 Task: In the Contact  AveryRobinson@colgate.com; add deal stage: 'Qualified to buy'; Add amount '100000'; Select Deal Type: New Business; Select priority: 'Medium'; Associate deal with contact: choose any two contacts and company: Select any company.. Logged in from softage.1@softage.net
Action: Mouse moved to (90, 57)
Screenshot: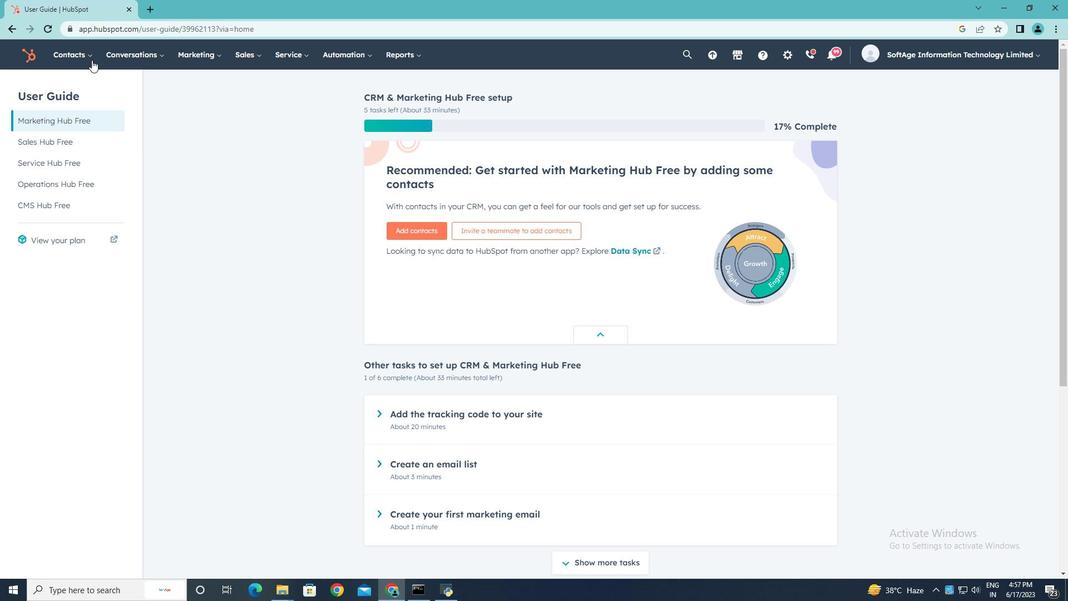 
Action: Mouse pressed left at (90, 57)
Screenshot: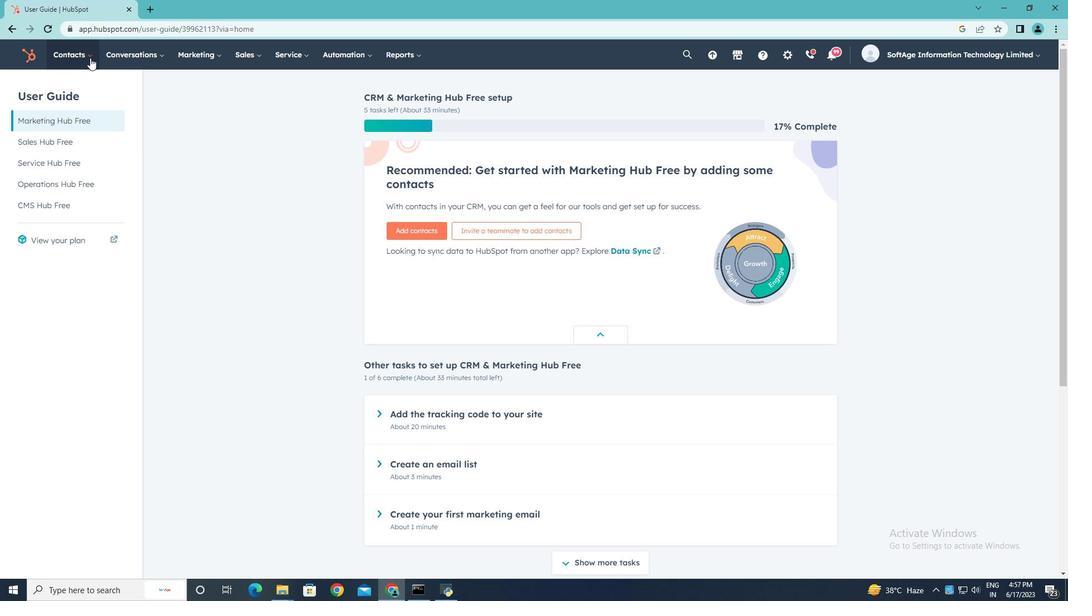
Action: Mouse moved to (84, 93)
Screenshot: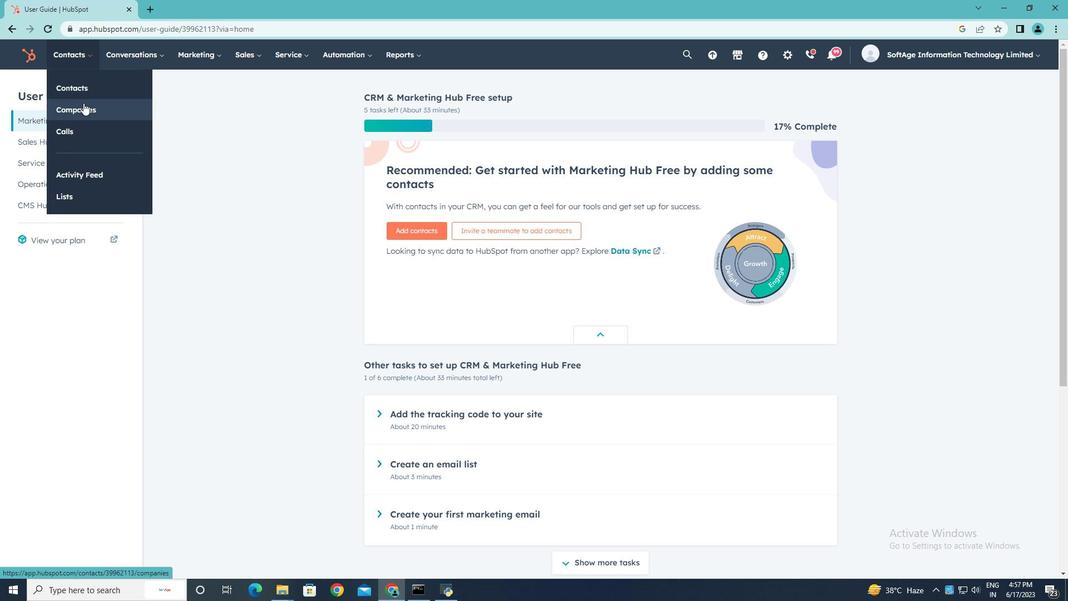 
Action: Mouse pressed left at (84, 93)
Screenshot: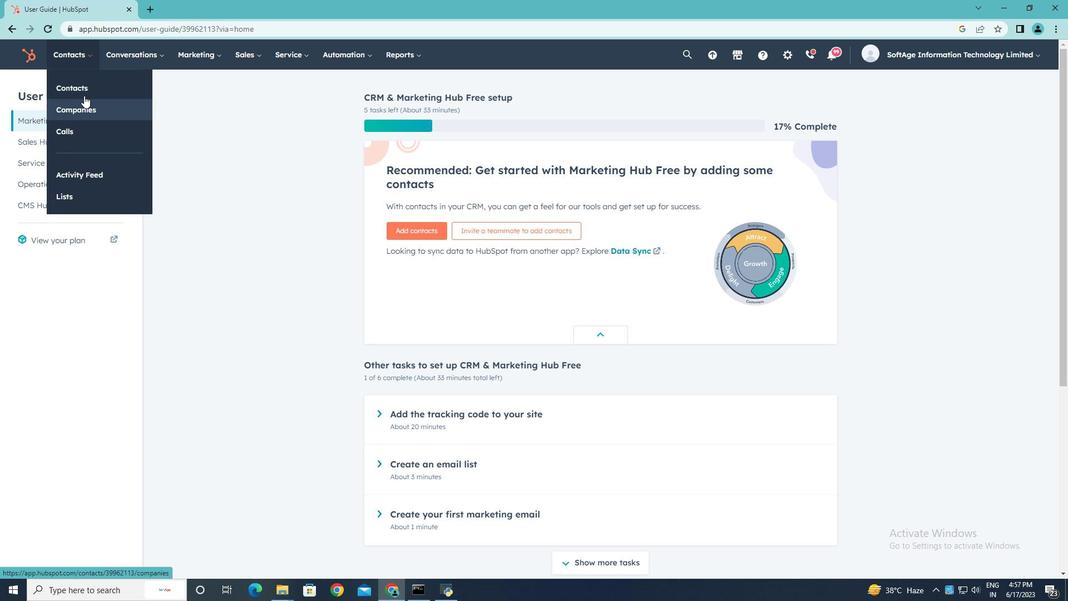 
Action: Mouse moved to (86, 179)
Screenshot: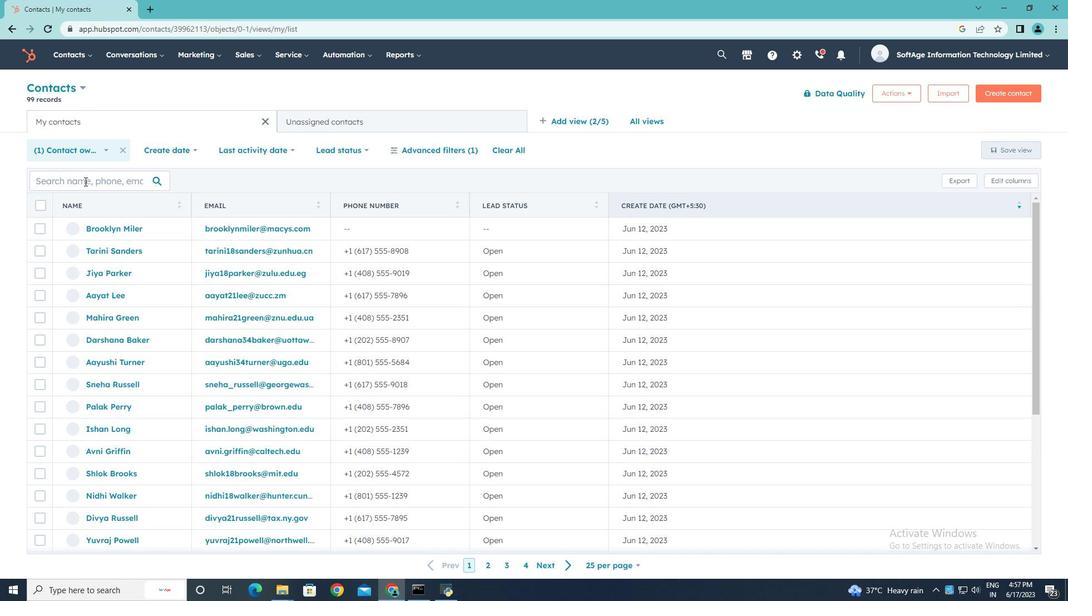 
Action: Mouse pressed left at (86, 179)
Screenshot: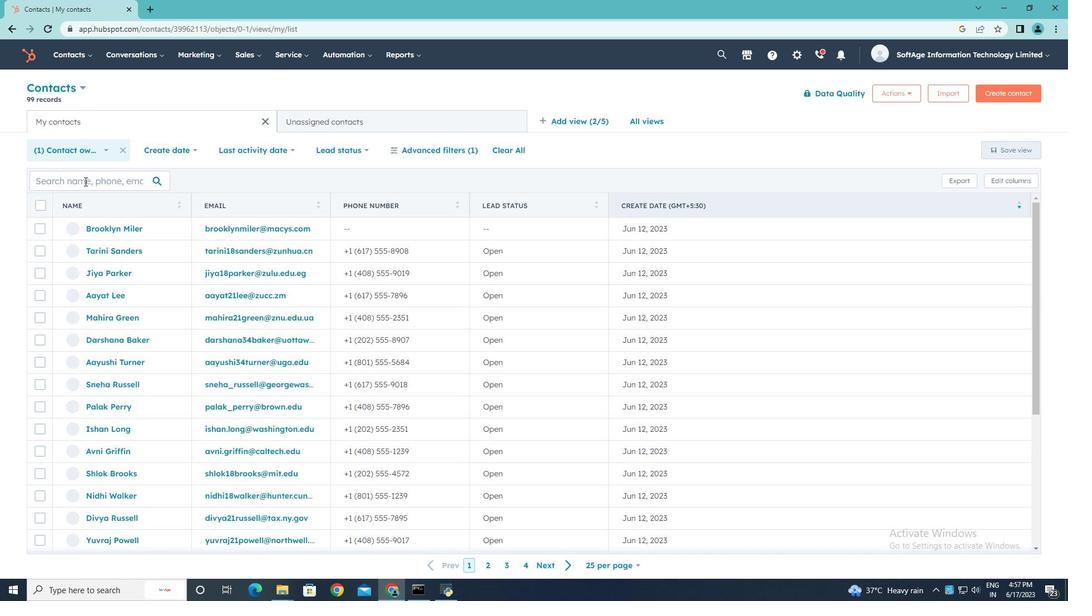 
Action: Key pressed <Key.shift>Avery<Key.shift>Robinson<Key.shift>@colgate.com
Screenshot: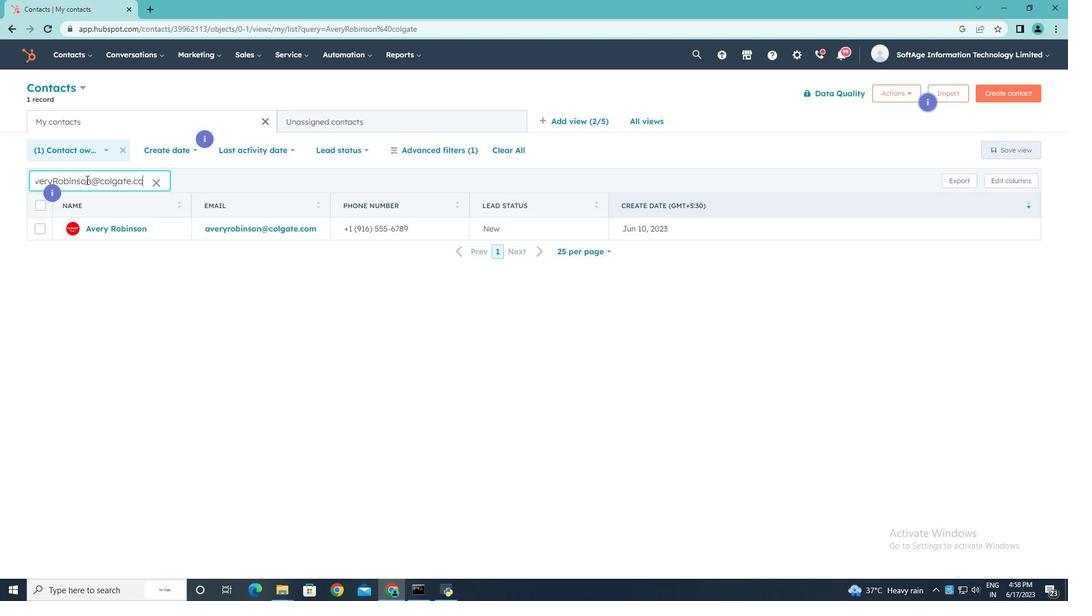 
Action: Mouse moved to (115, 228)
Screenshot: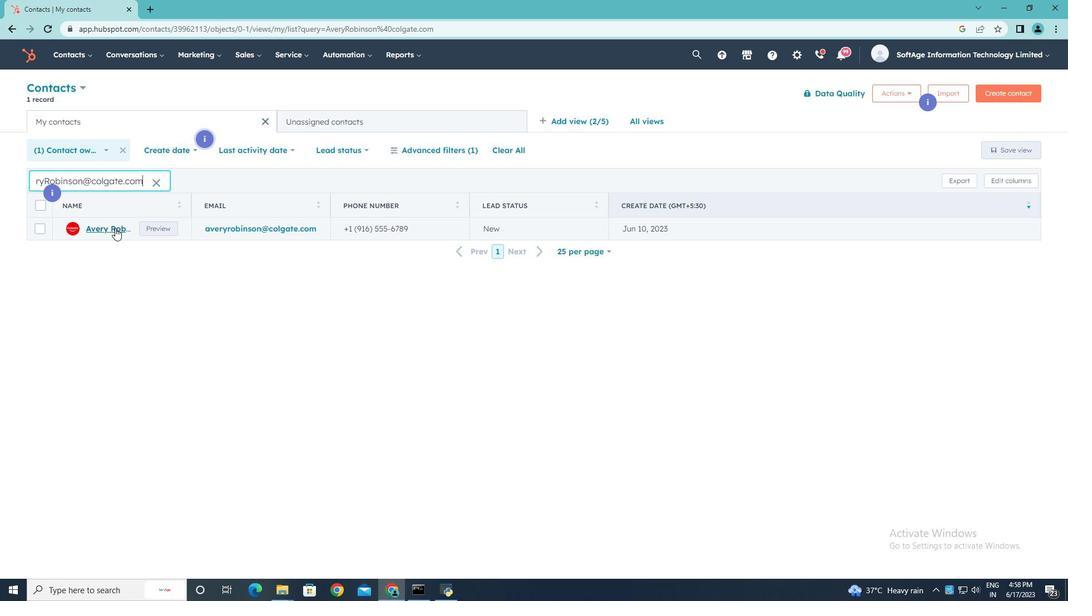 
Action: Mouse pressed left at (115, 228)
Screenshot: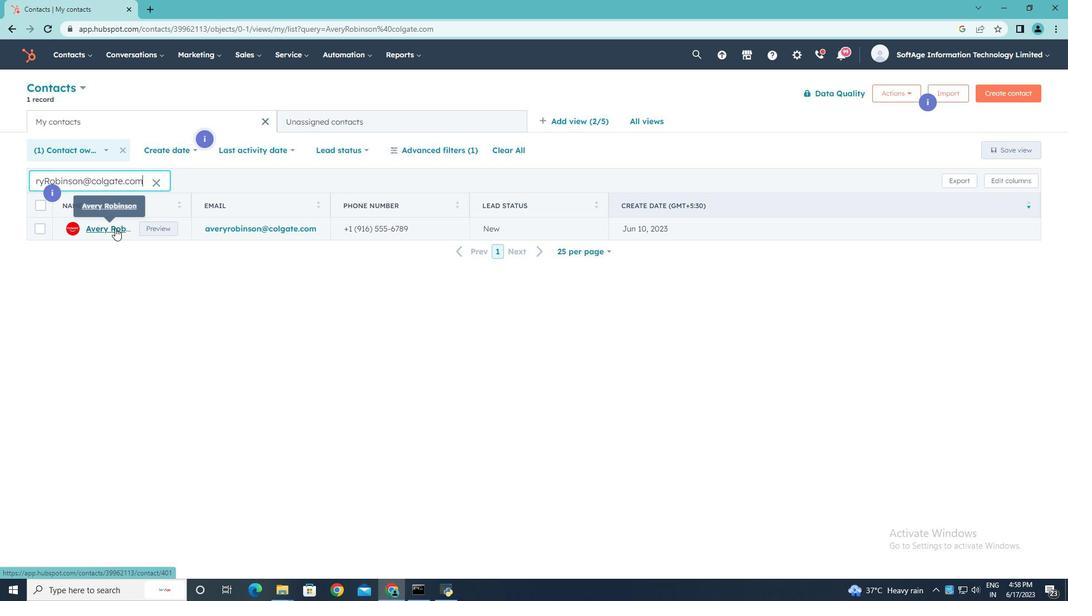 
Action: Mouse moved to (735, 452)
Screenshot: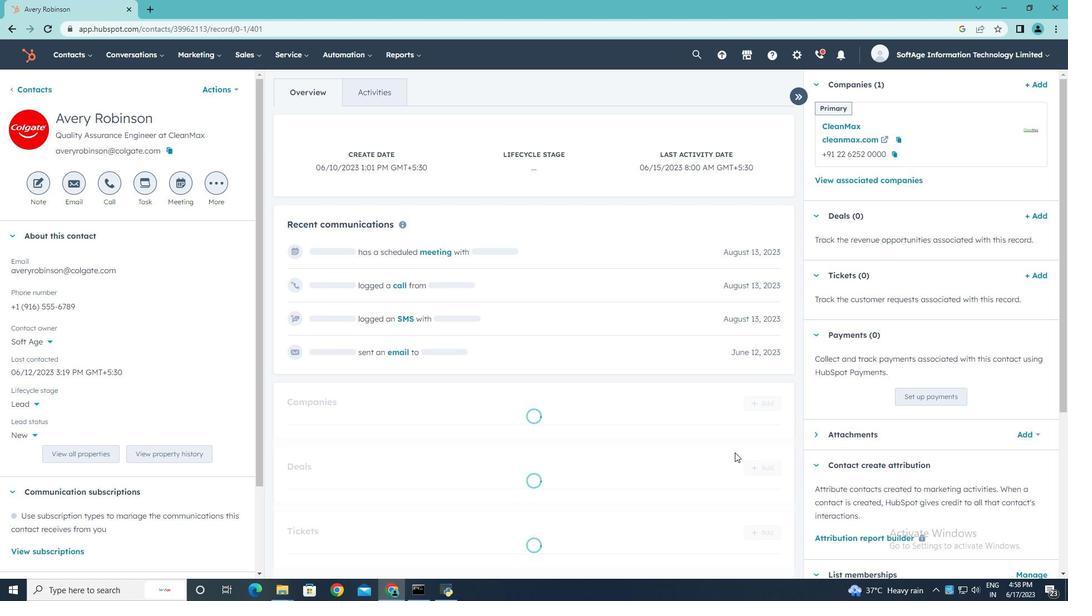 
Action: Mouse scrolled (735, 451) with delta (0, 0)
Screenshot: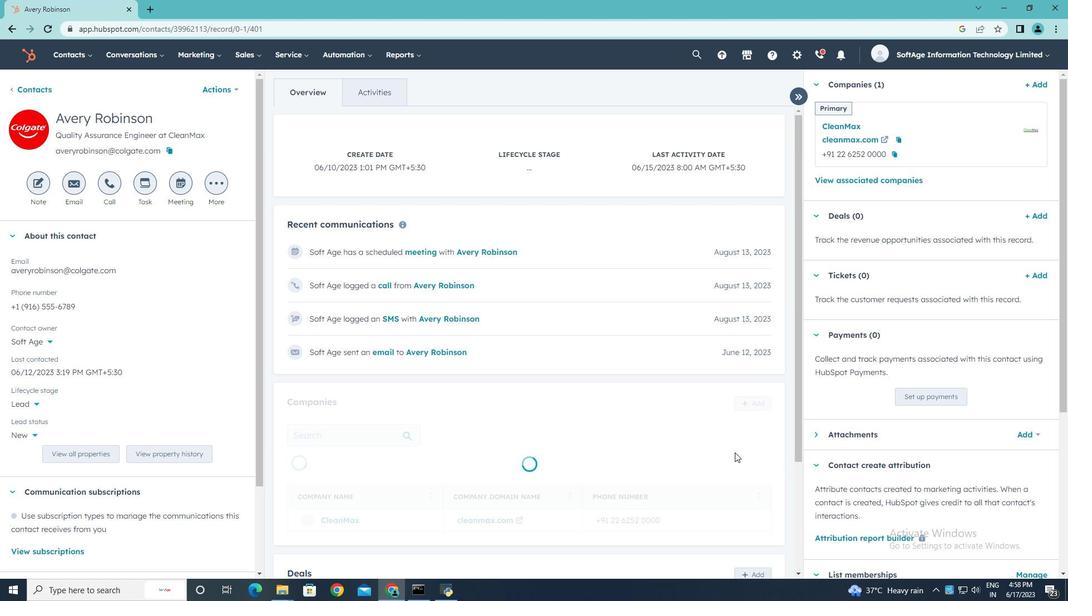 
Action: Mouse scrolled (735, 451) with delta (0, 0)
Screenshot: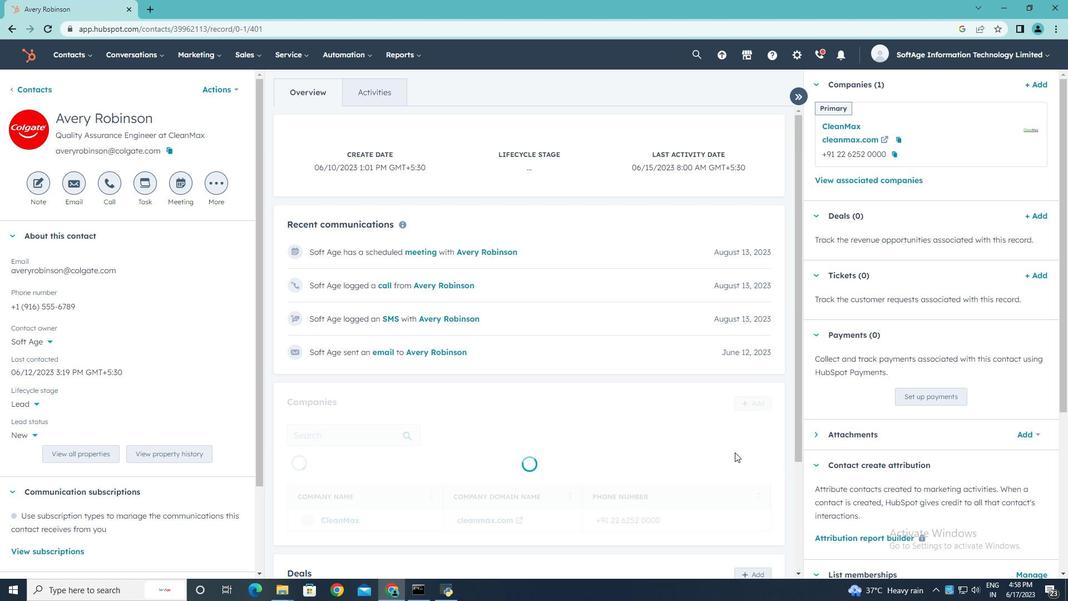 
Action: Mouse scrolled (735, 451) with delta (0, 0)
Screenshot: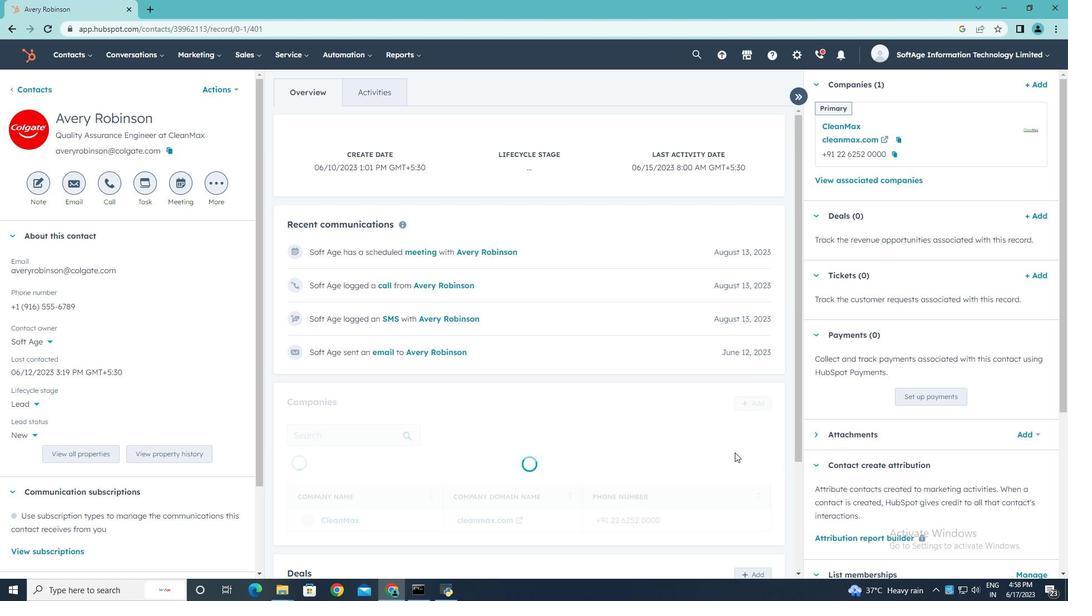 
Action: Mouse scrolled (735, 451) with delta (0, 0)
Screenshot: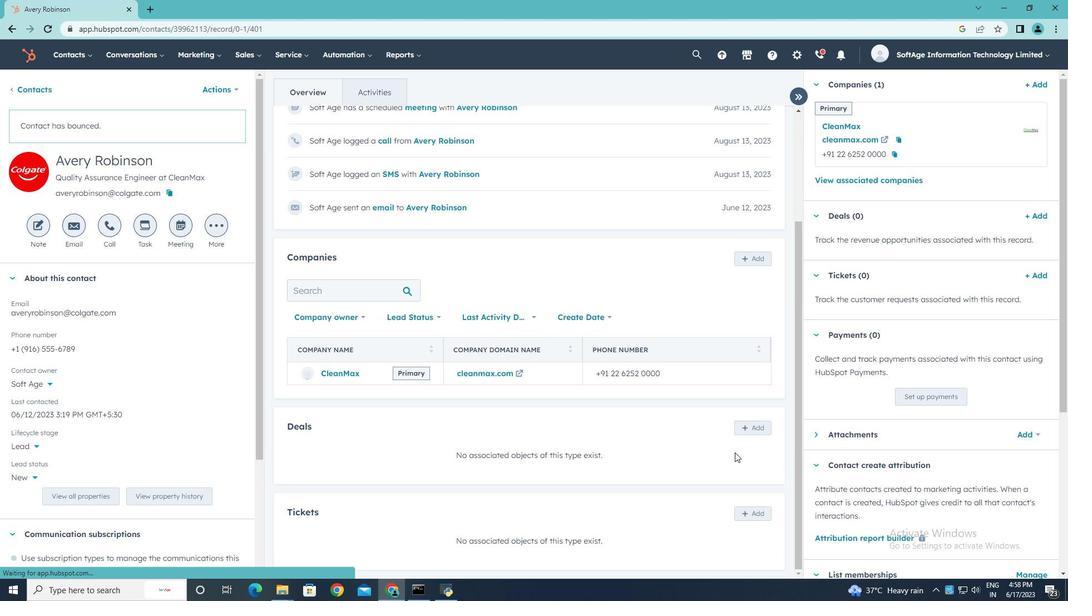 
Action: Mouse scrolled (735, 451) with delta (0, 0)
Screenshot: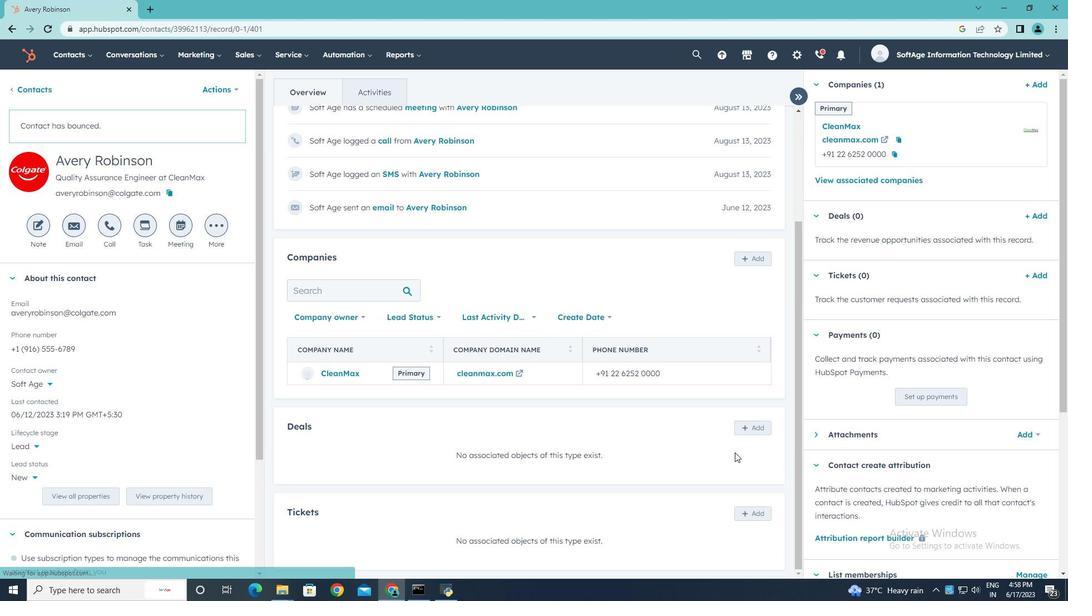 
Action: Mouse scrolled (735, 451) with delta (0, 0)
Screenshot: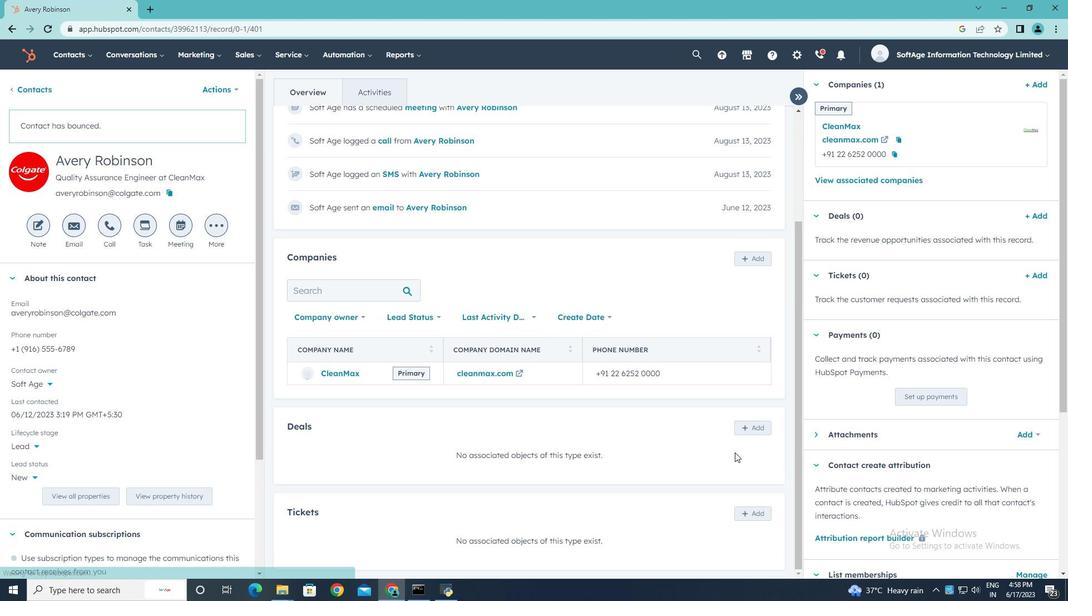 
Action: Mouse moved to (754, 430)
Screenshot: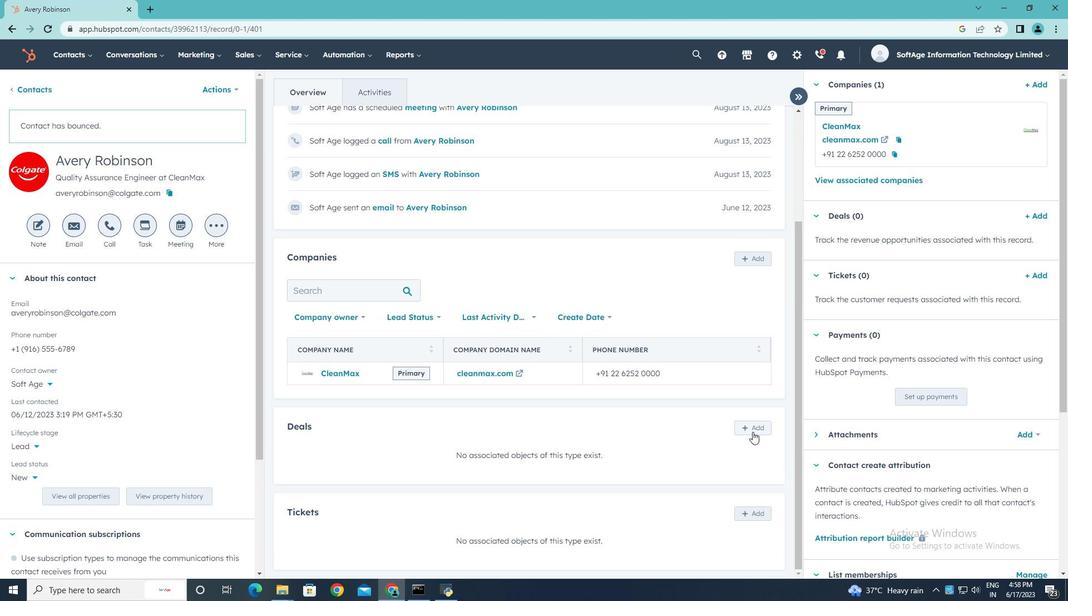 
Action: Mouse pressed left at (754, 430)
Screenshot: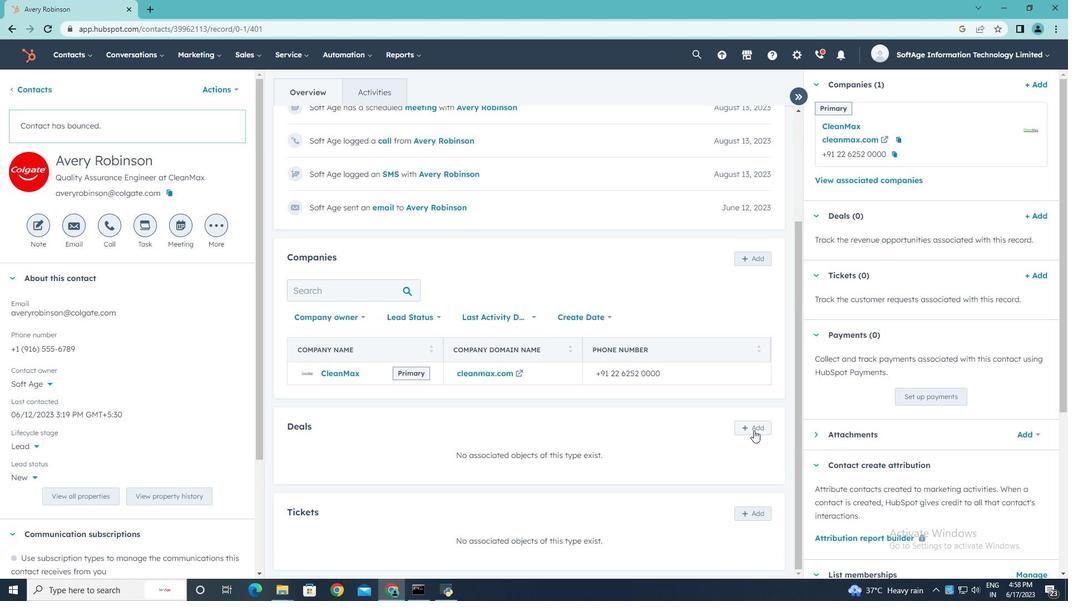 
Action: Mouse moved to (1024, 283)
Screenshot: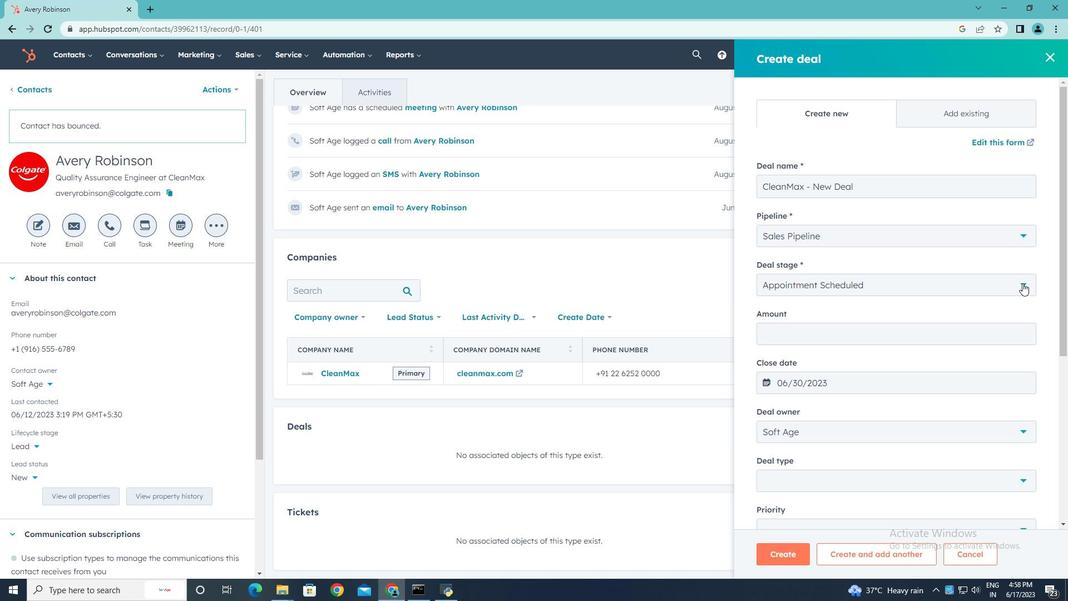 
Action: Mouse pressed left at (1024, 283)
Screenshot: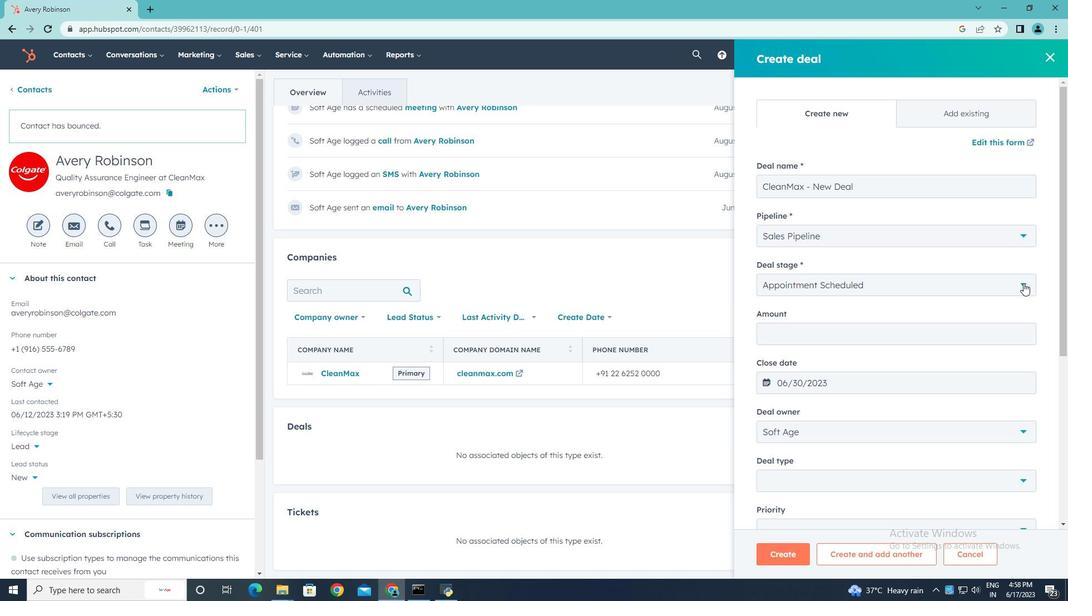 
Action: Mouse moved to (910, 376)
Screenshot: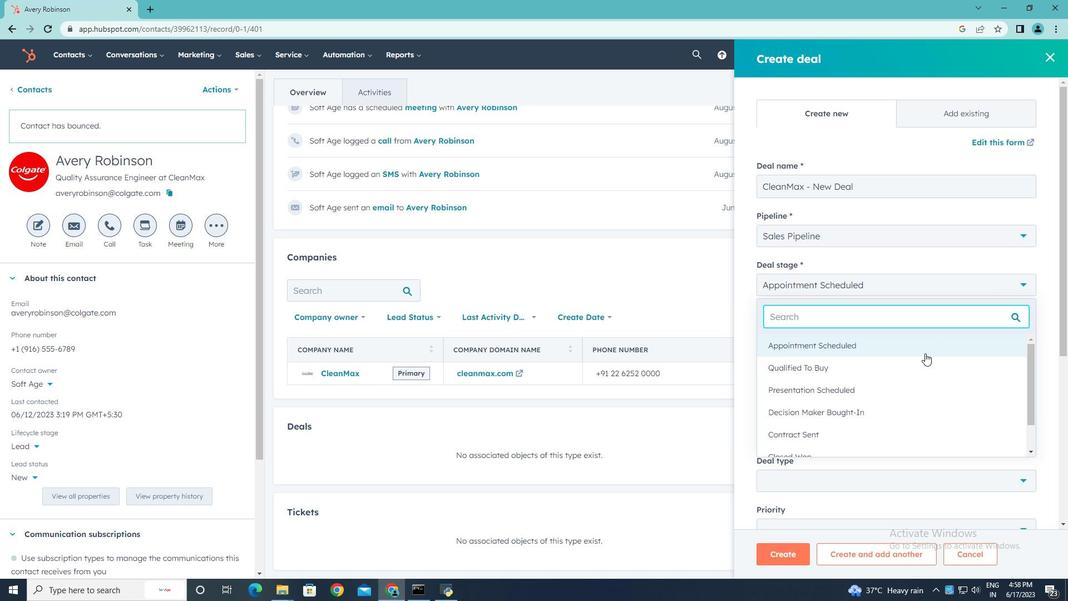 
Action: Mouse pressed left at (910, 376)
Screenshot: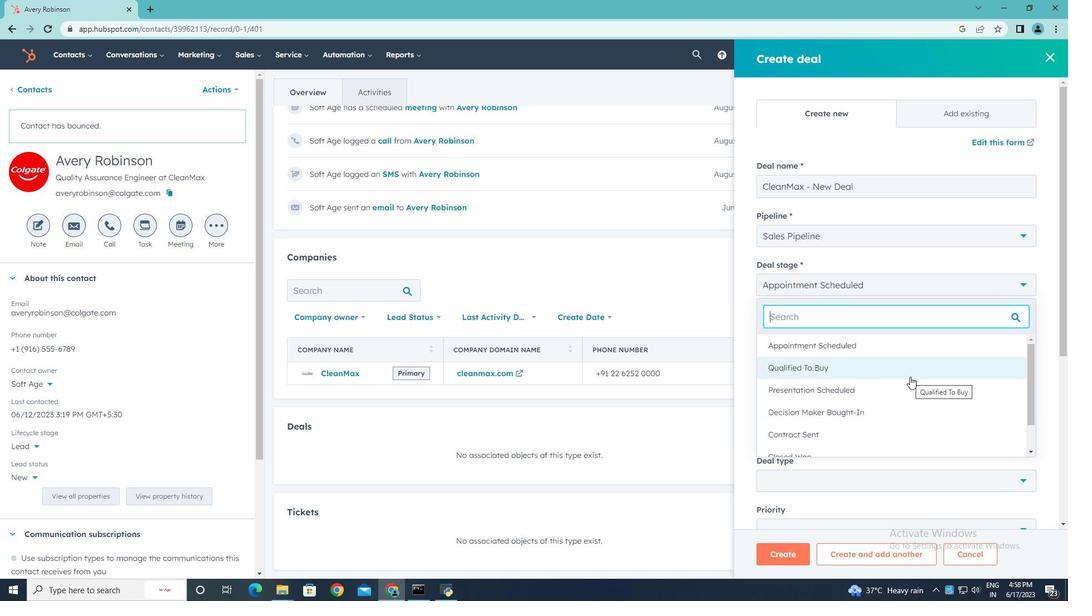 
Action: Mouse moved to (985, 333)
Screenshot: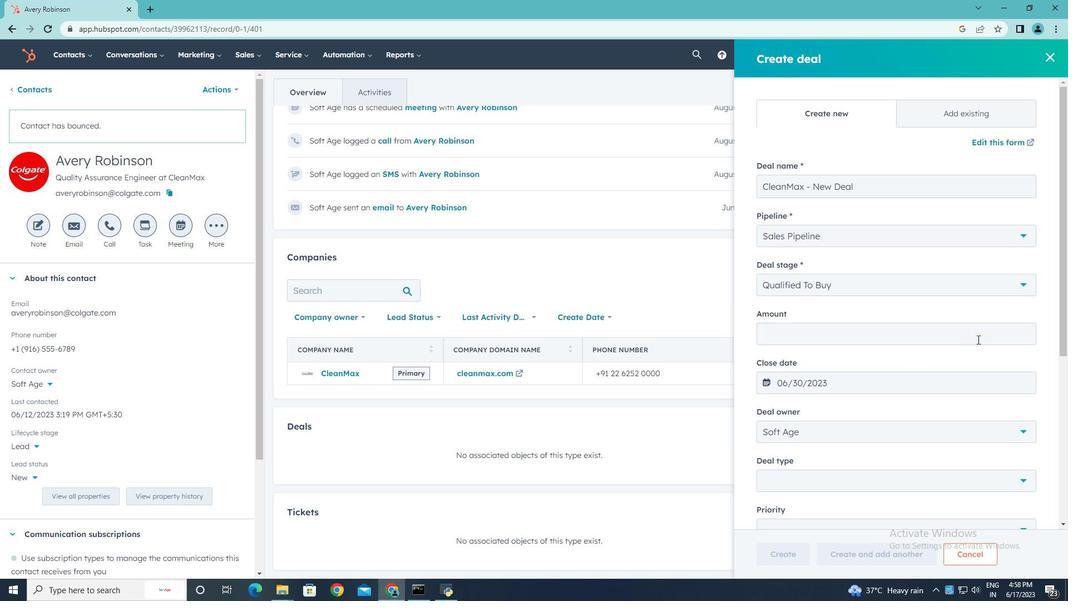 
Action: Mouse pressed left at (985, 333)
Screenshot: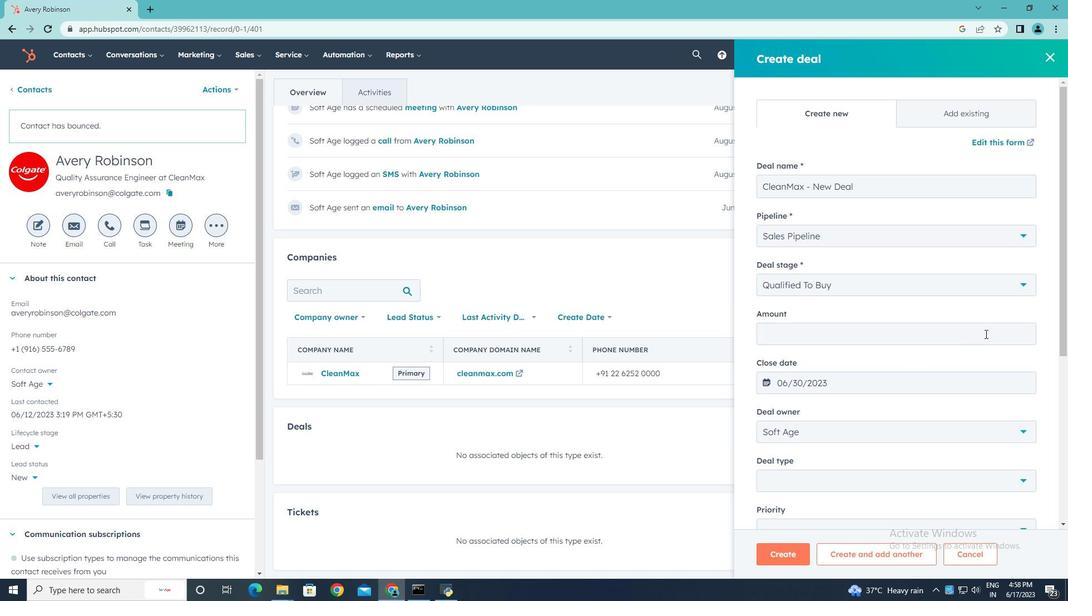 
Action: Key pressed 100000
Screenshot: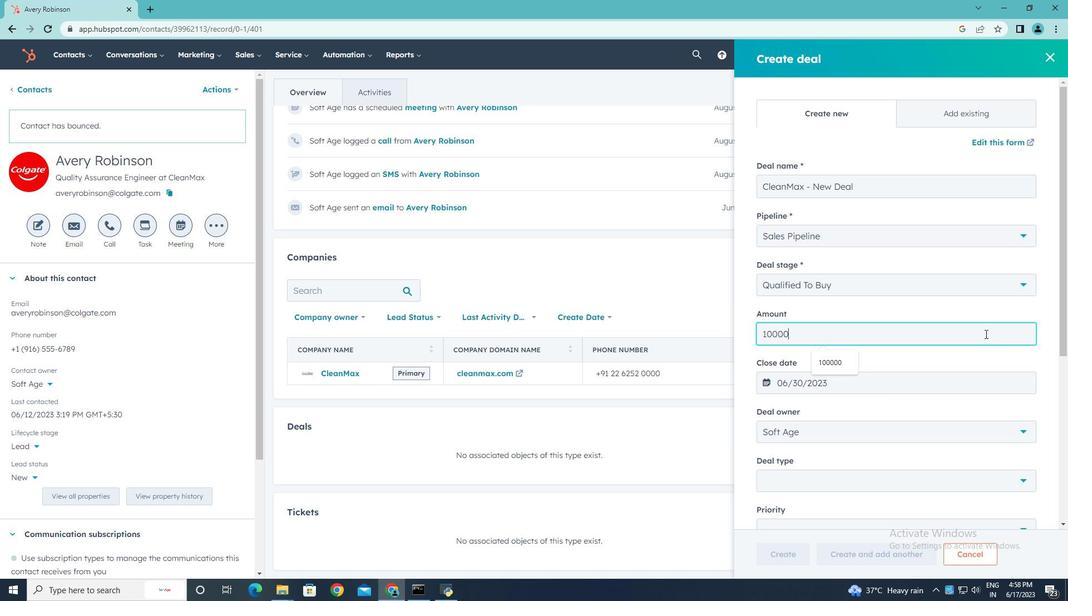 
Action: Mouse moved to (1024, 482)
Screenshot: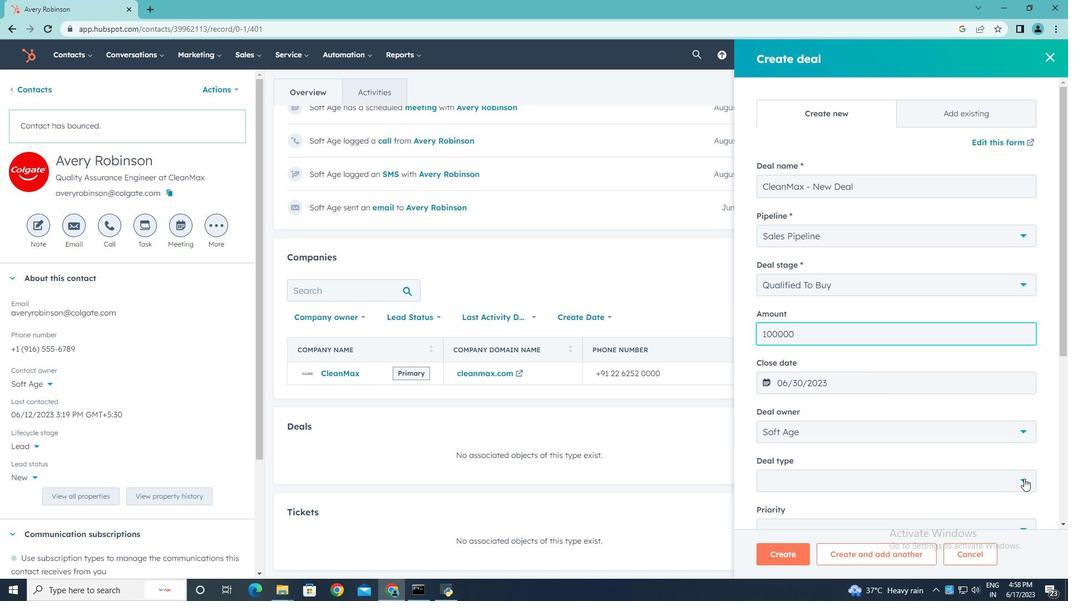 
Action: Mouse pressed left at (1024, 482)
Screenshot: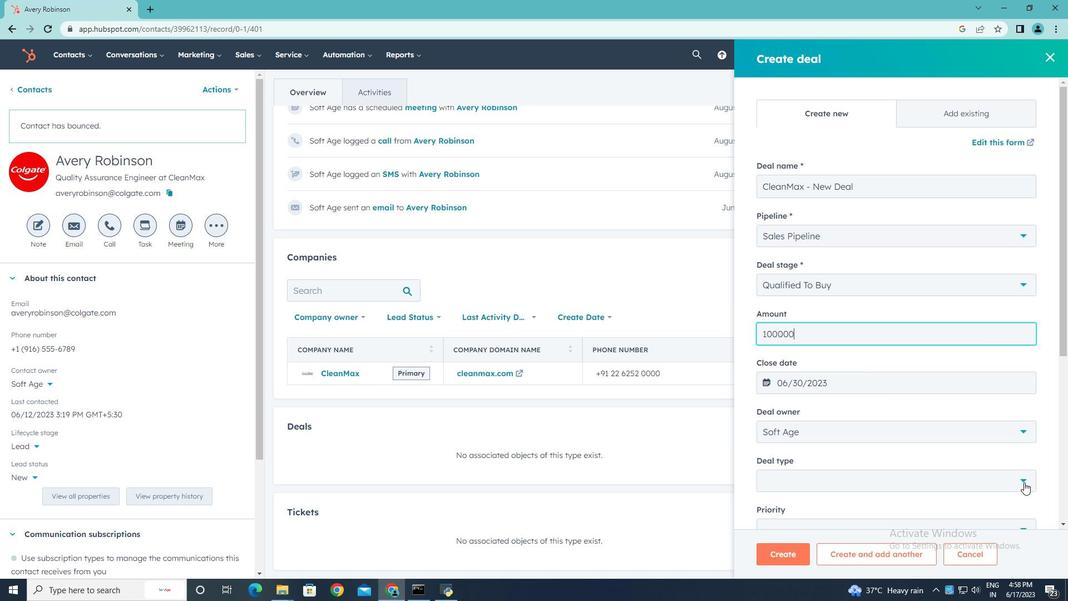 
Action: Mouse moved to (834, 538)
Screenshot: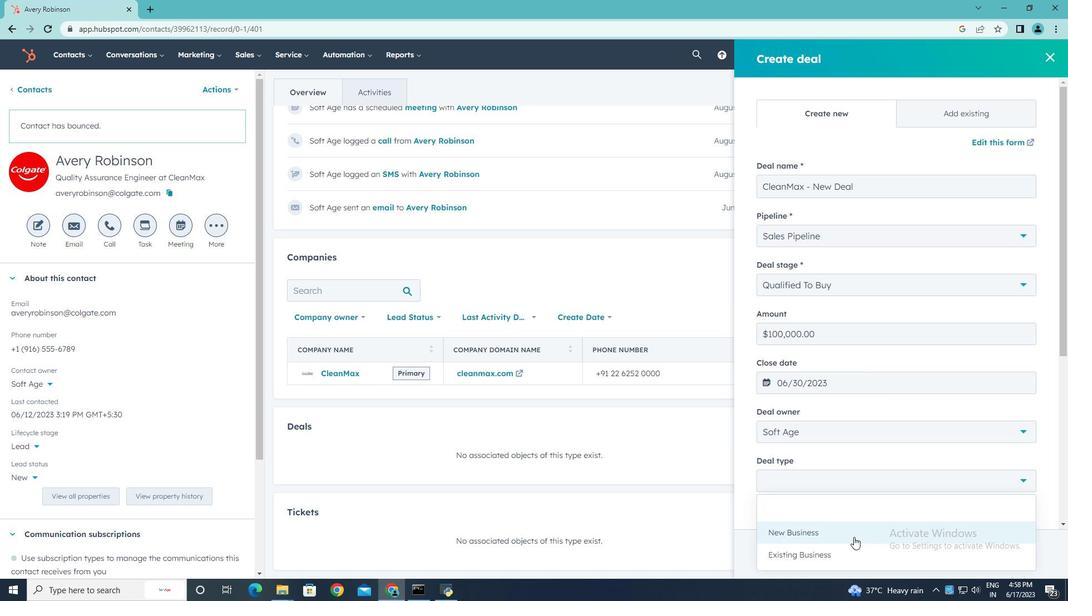 
Action: Mouse pressed left at (834, 538)
Screenshot: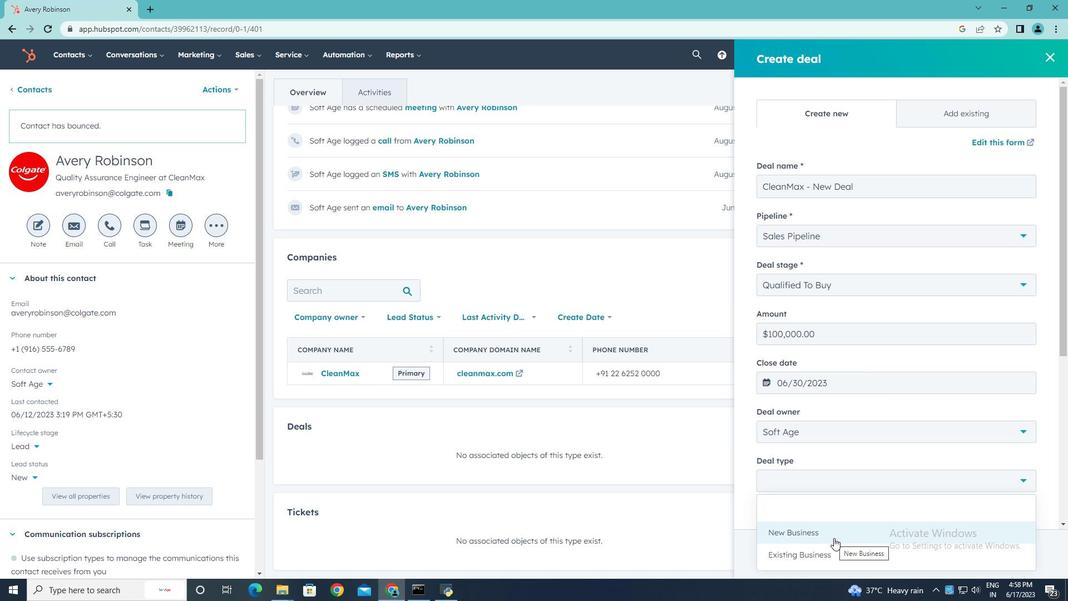 
Action: Mouse moved to (949, 518)
Screenshot: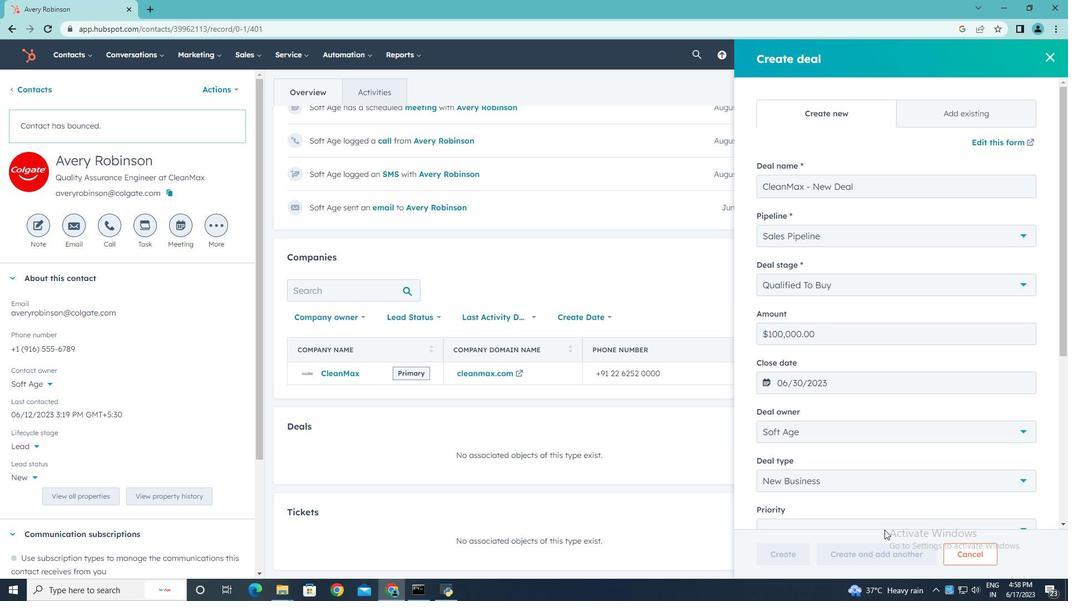 
Action: Mouse scrolled (949, 518) with delta (0, 0)
Screenshot: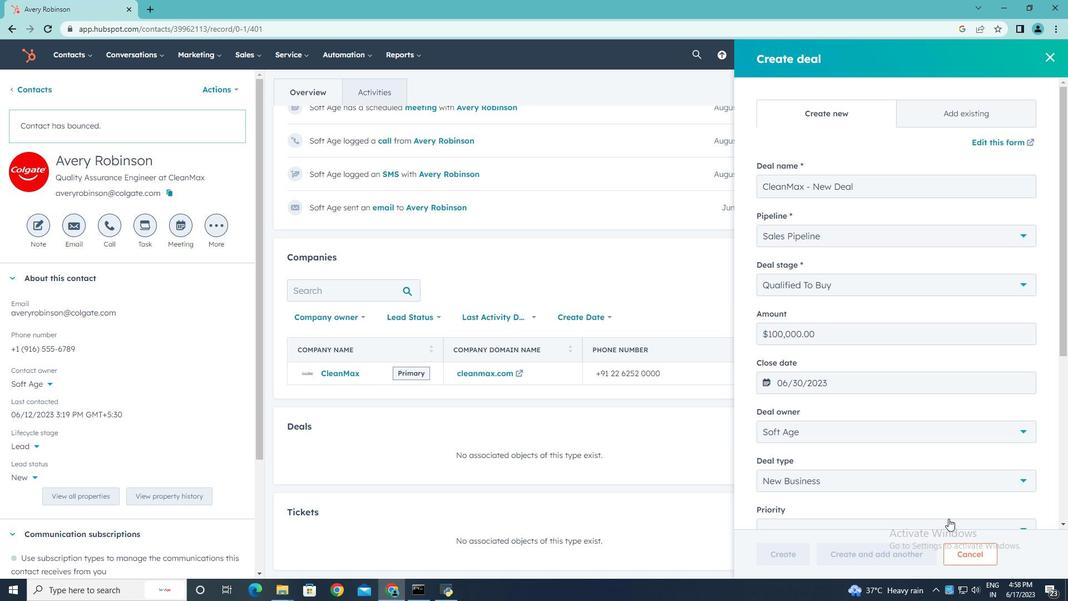 
Action: Mouse scrolled (949, 518) with delta (0, 0)
Screenshot: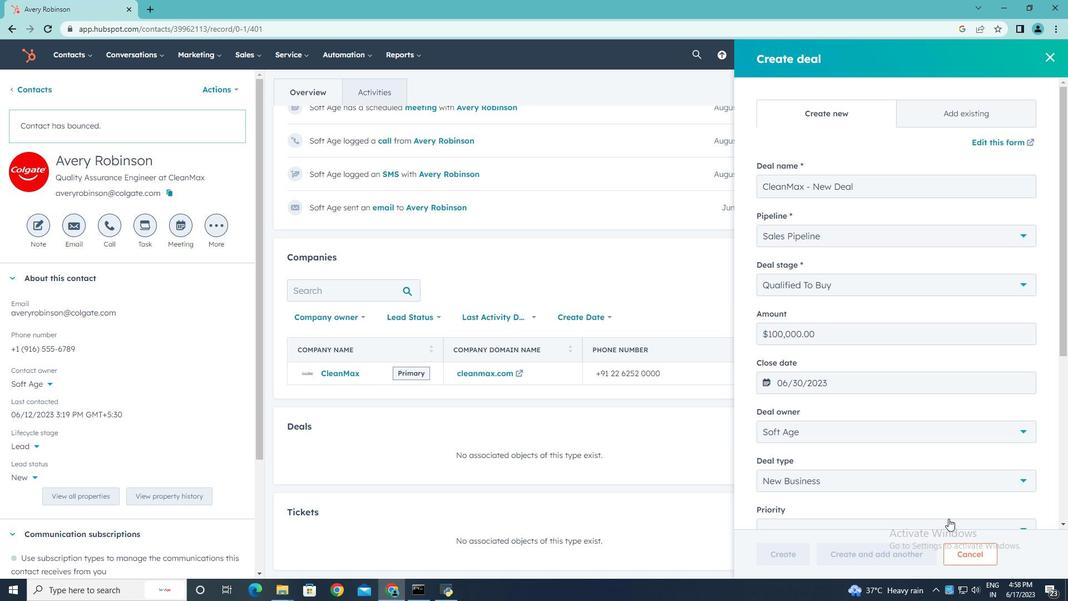 
Action: Mouse moved to (1026, 419)
Screenshot: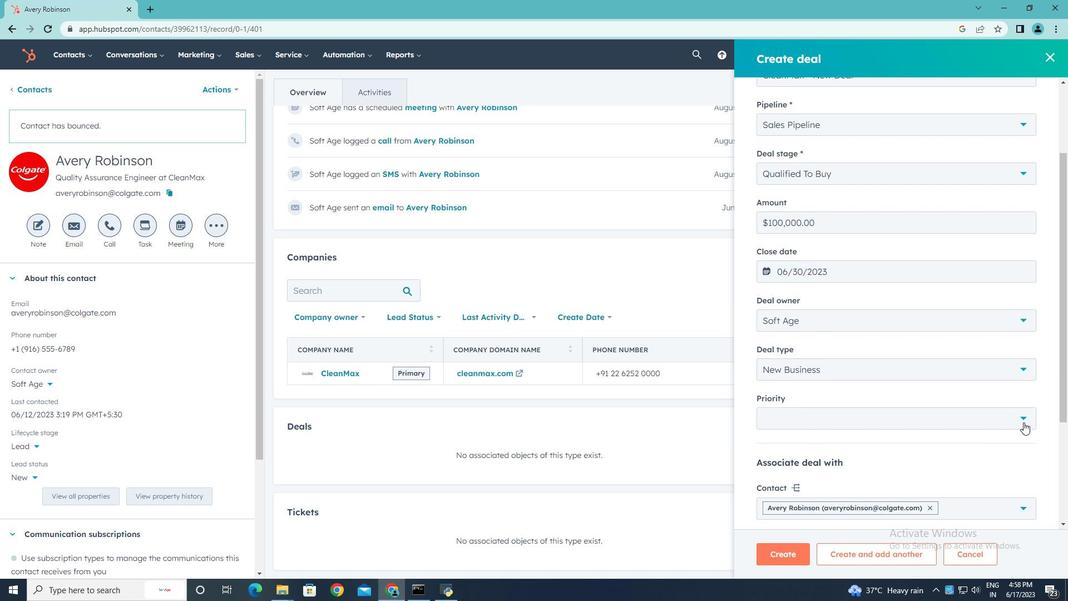 
Action: Mouse pressed left at (1026, 419)
Screenshot: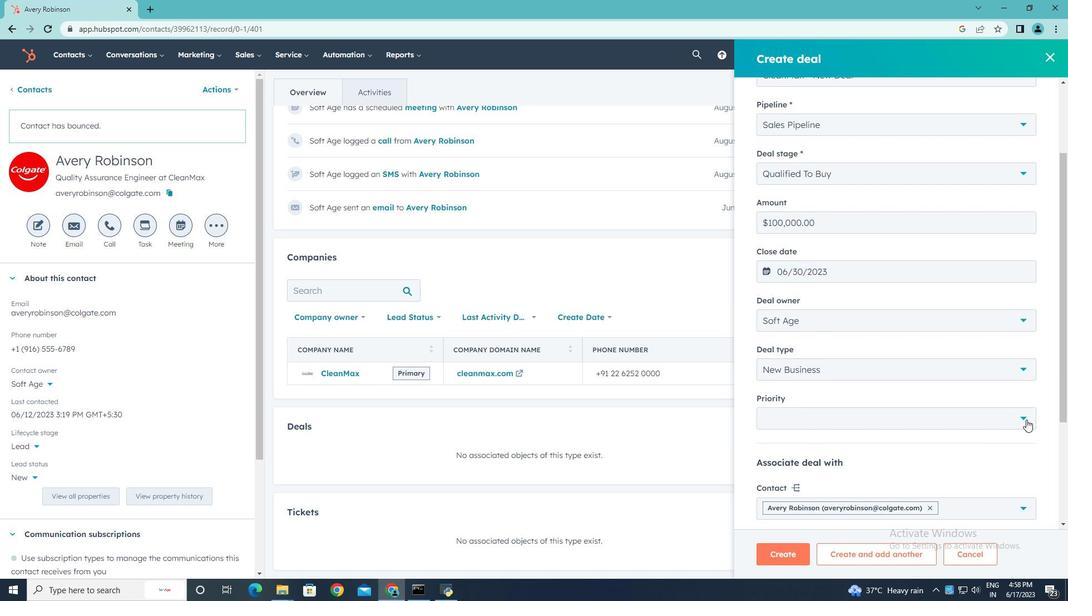 
Action: Mouse moved to (834, 492)
Screenshot: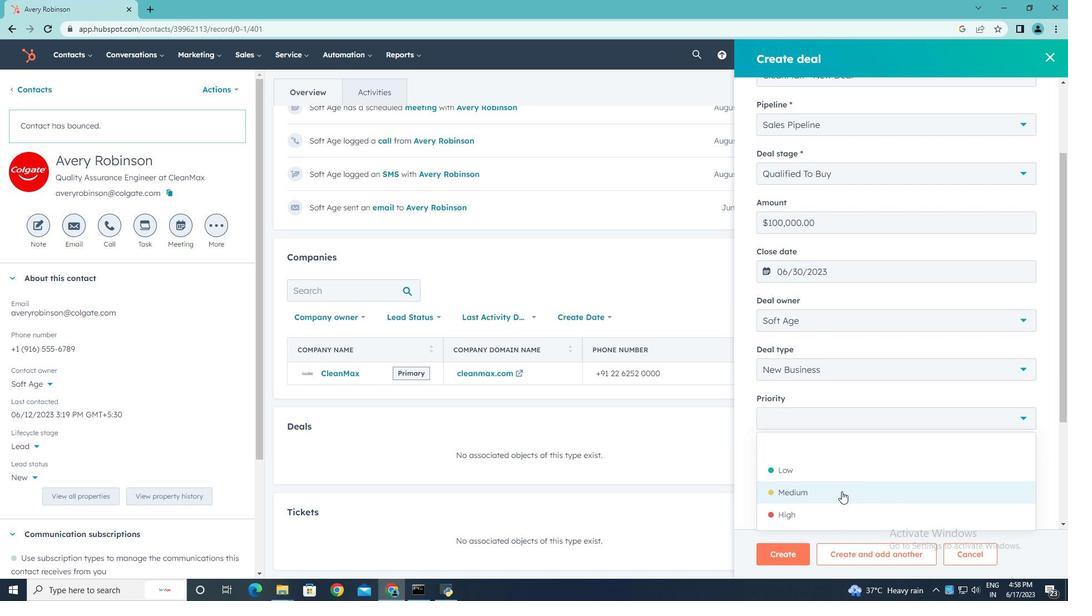 
Action: Mouse pressed left at (834, 492)
Screenshot: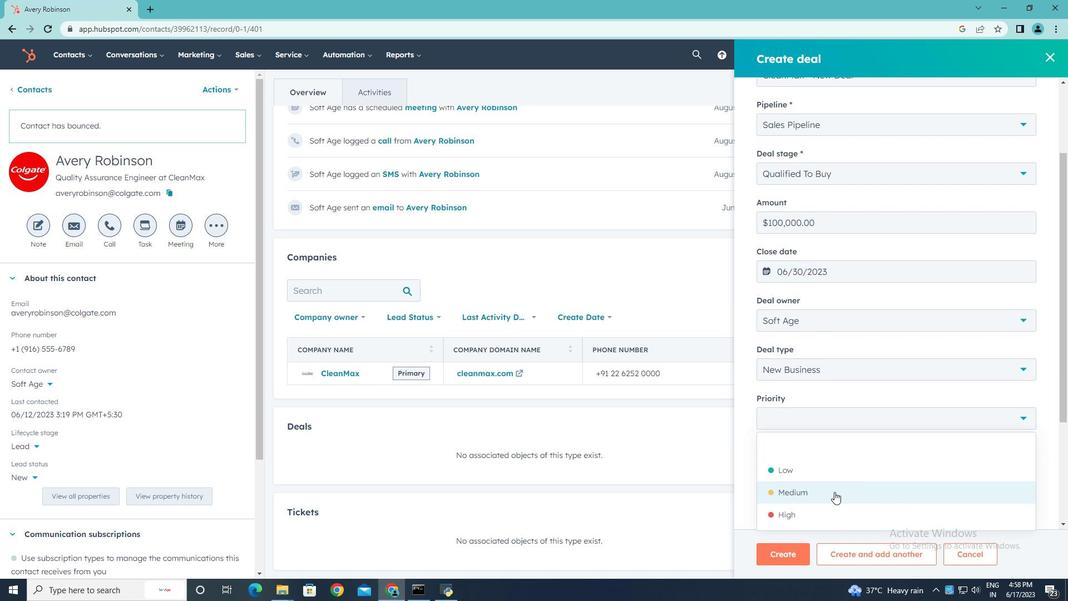 
Action: Mouse moved to (956, 438)
Screenshot: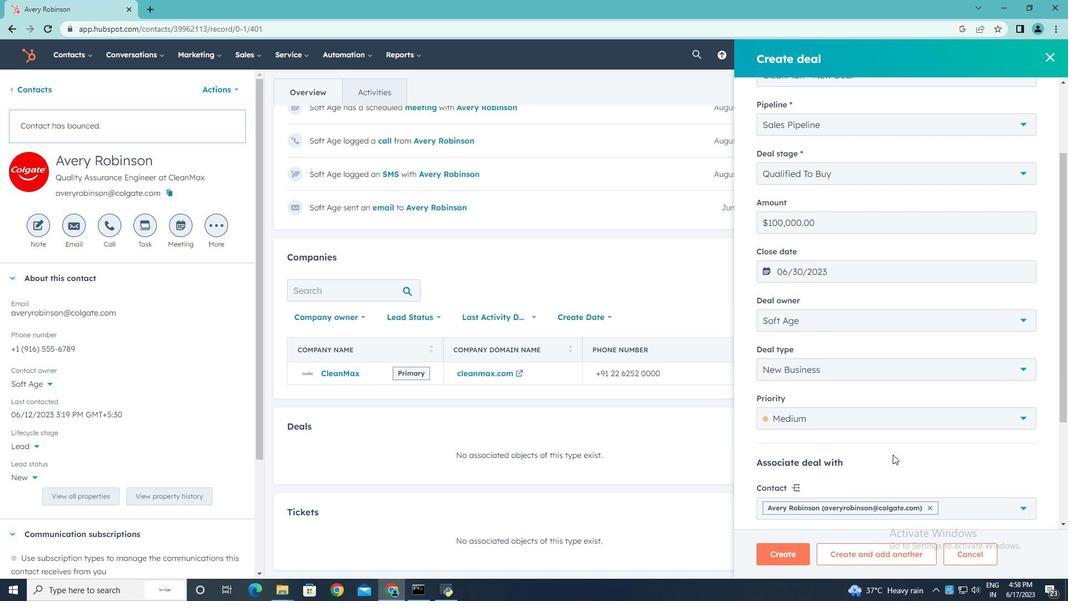 
Action: Mouse scrolled (956, 438) with delta (0, 0)
Screenshot: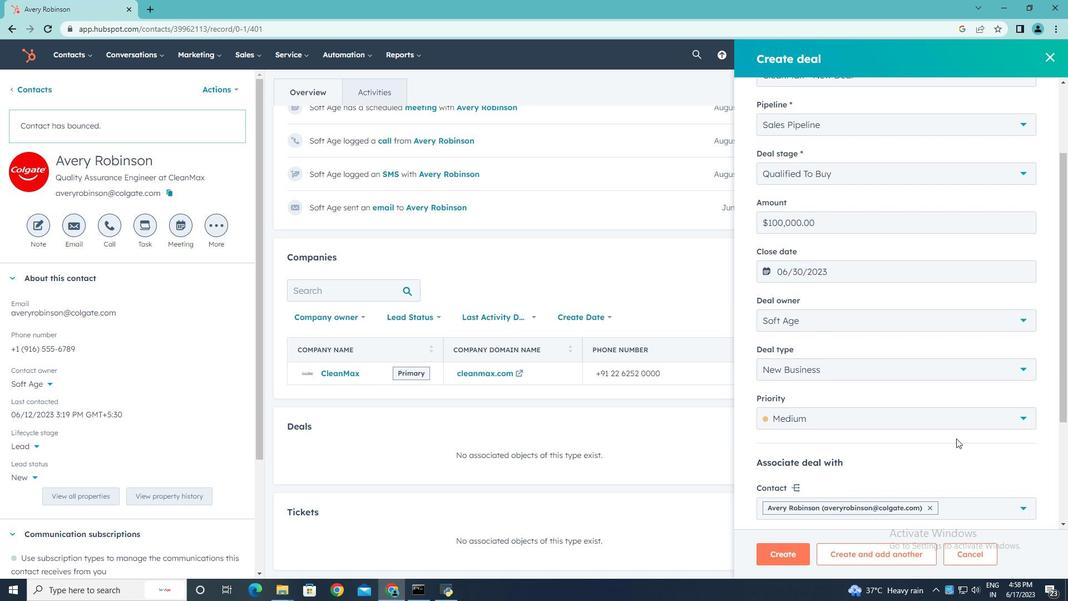 
Action: Mouse scrolled (956, 438) with delta (0, 0)
Screenshot: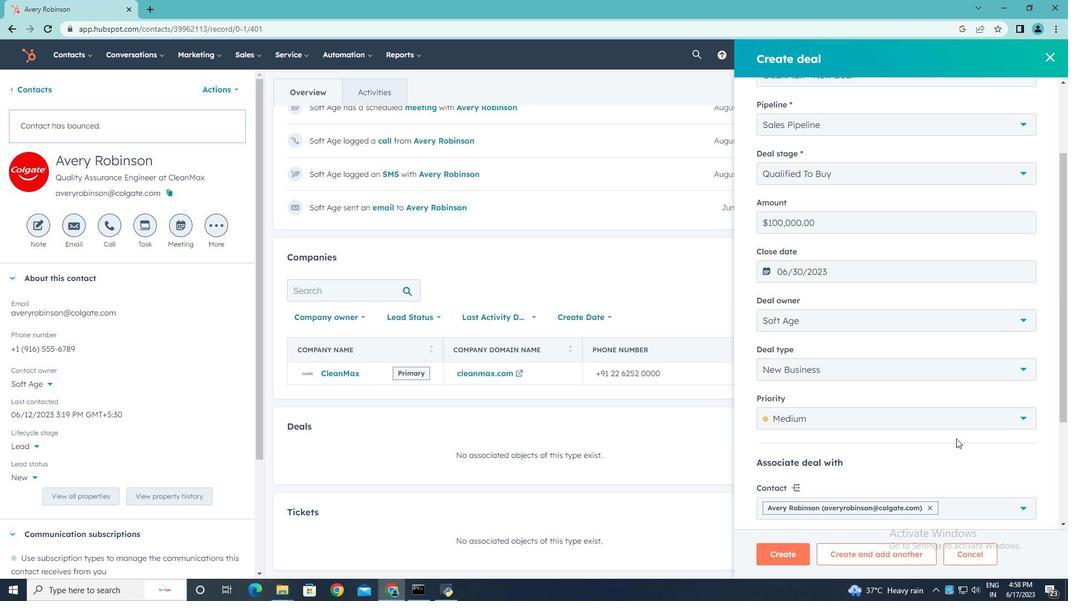
Action: Mouse moved to (1025, 397)
Screenshot: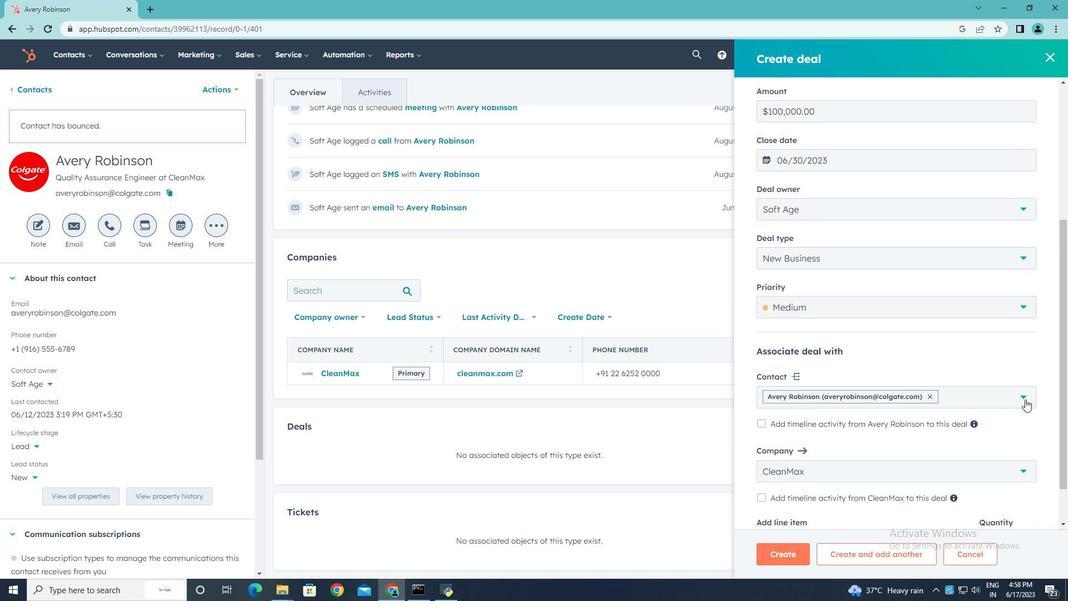 
Action: Mouse pressed left at (1025, 397)
Screenshot: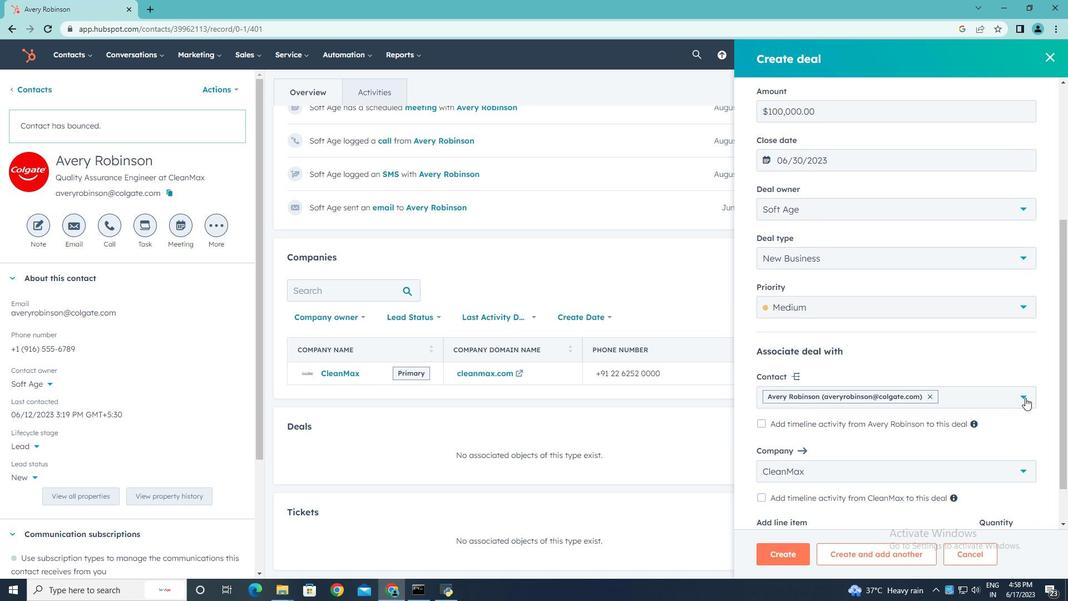 
Action: Mouse moved to (777, 458)
Screenshot: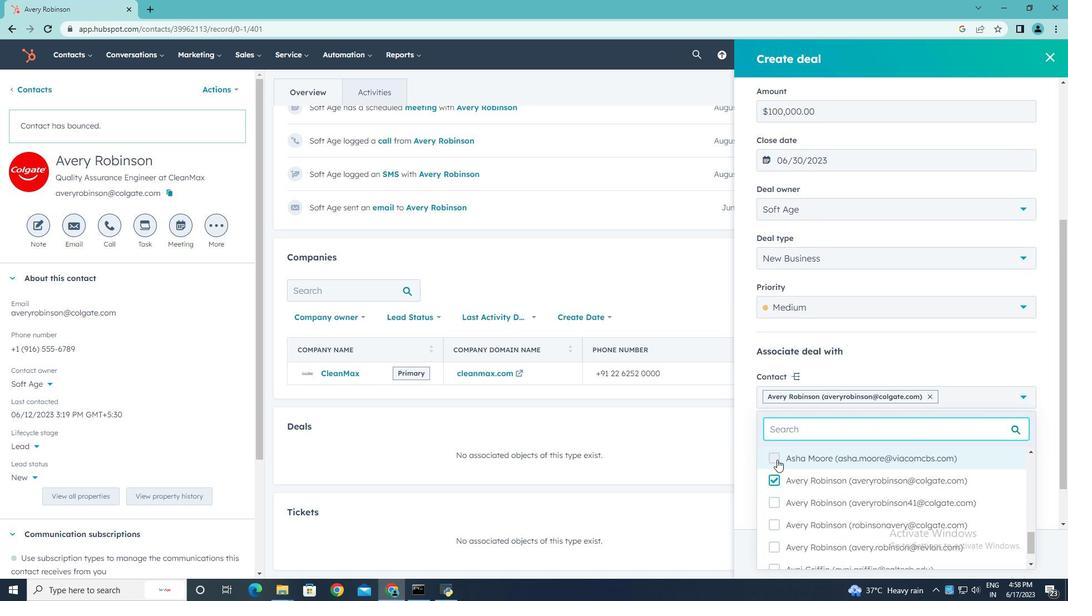 
Action: Mouse pressed left at (777, 458)
Screenshot: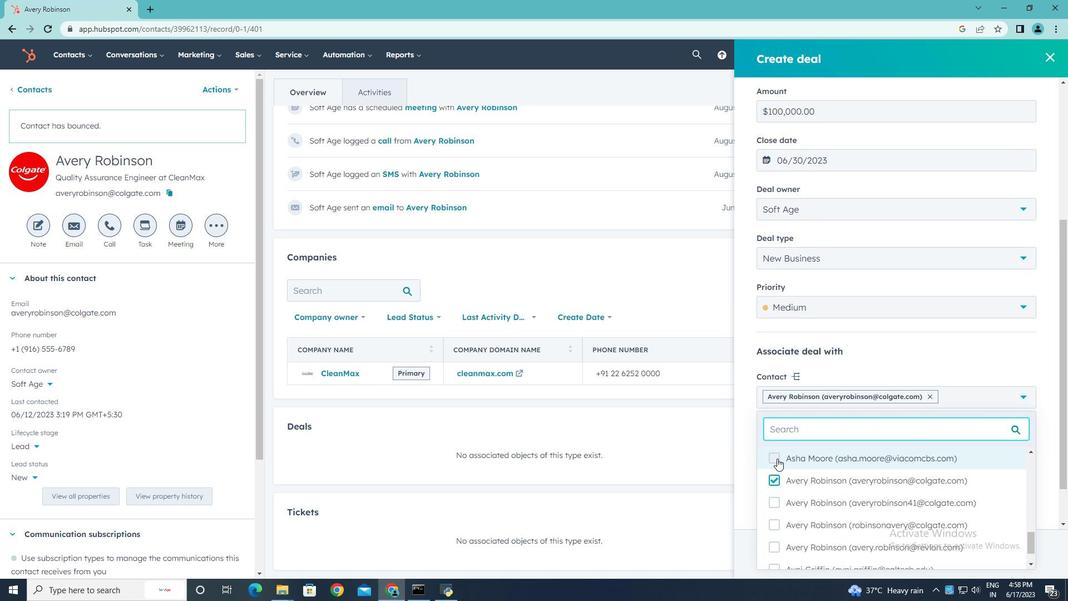 
Action: Mouse moved to (1025, 404)
Screenshot: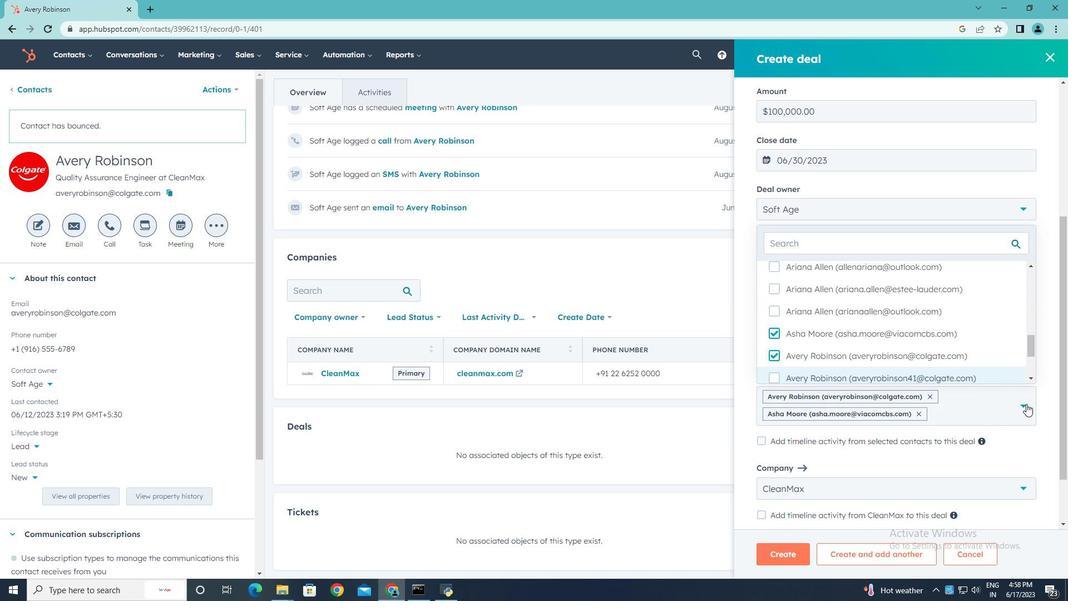 
Action: Mouse pressed left at (1025, 404)
Screenshot: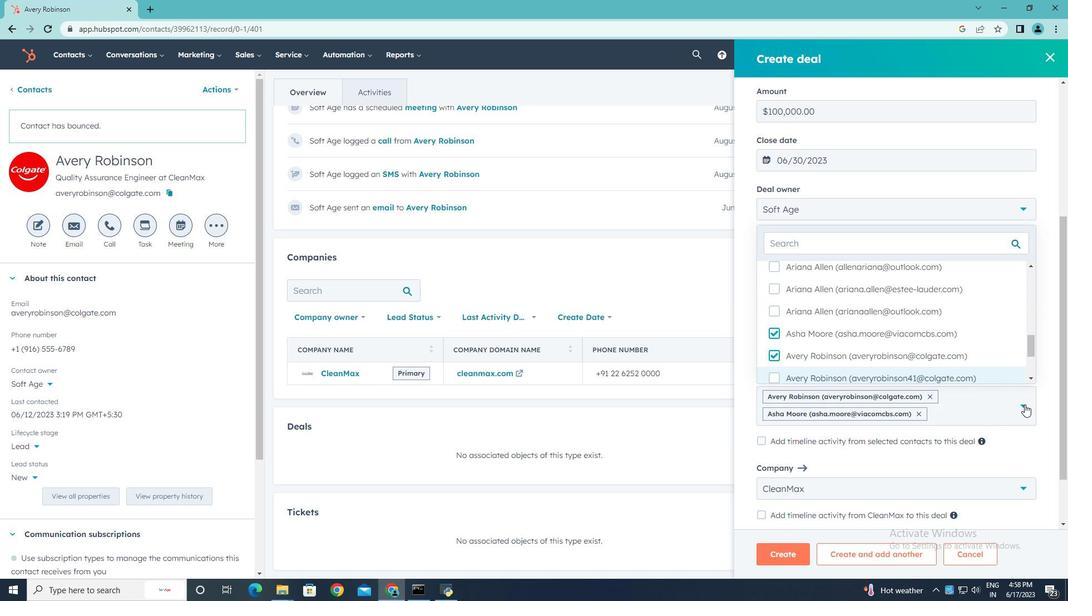 
Action: Mouse moved to (1005, 490)
Screenshot: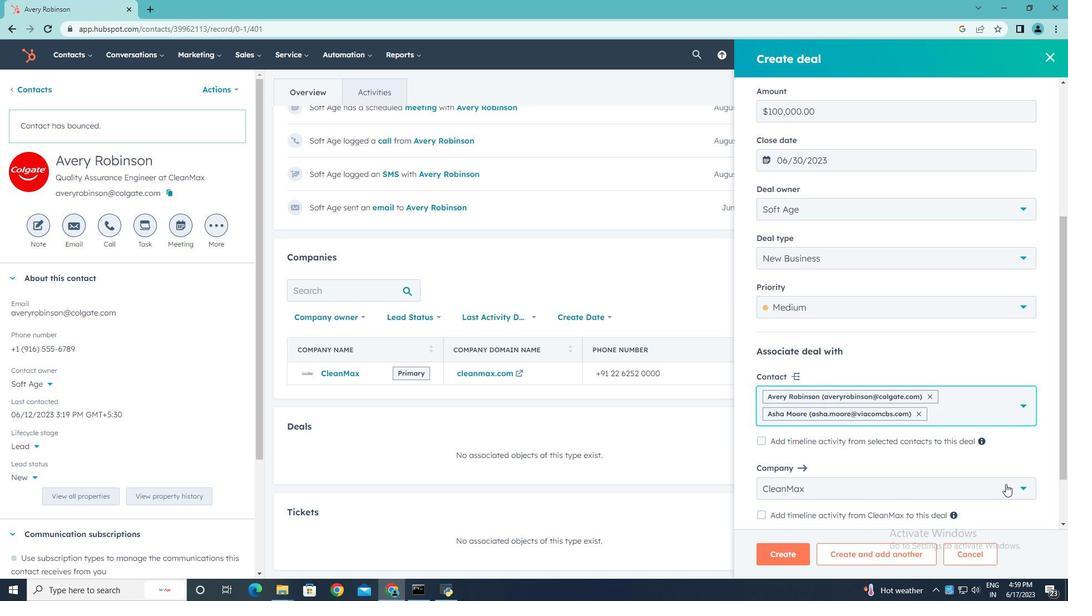 
Action: Mouse scrolled (1005, 490) with delta (0, 0)
Screenshot: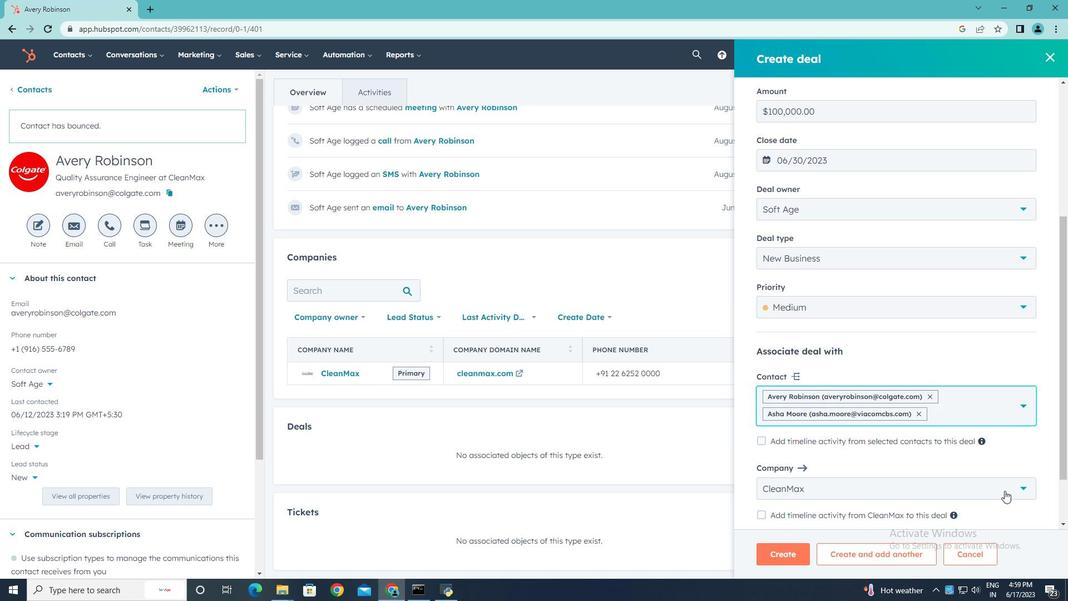
Action: Mouse scrolled (1005, 490) with delta (0, 0)
Screenshot: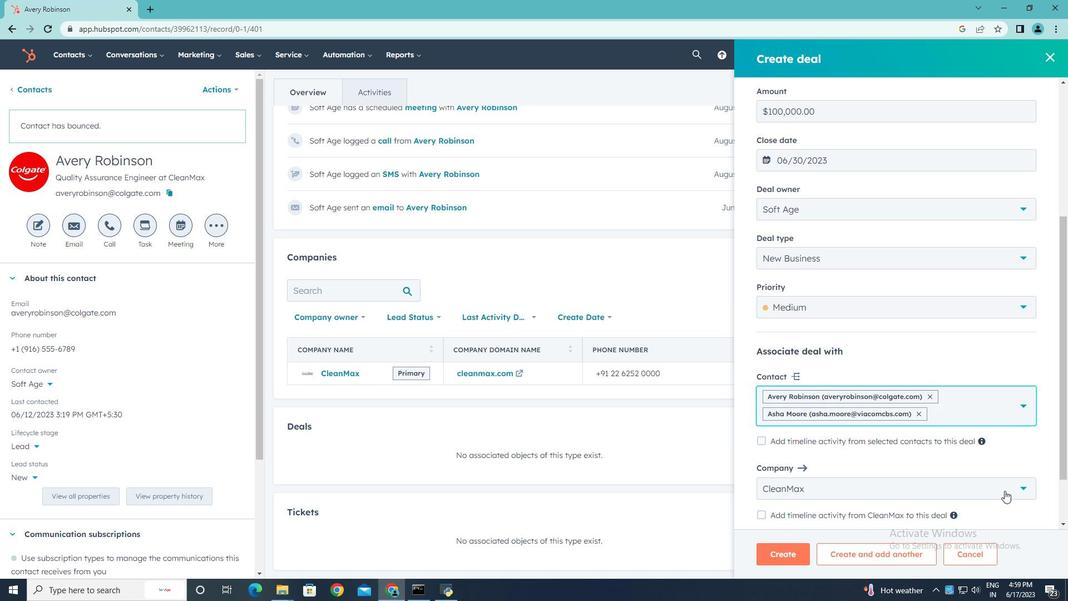 
Action: Mouse scrolled (1005, 490) with delta (0, 0)
Screenshot: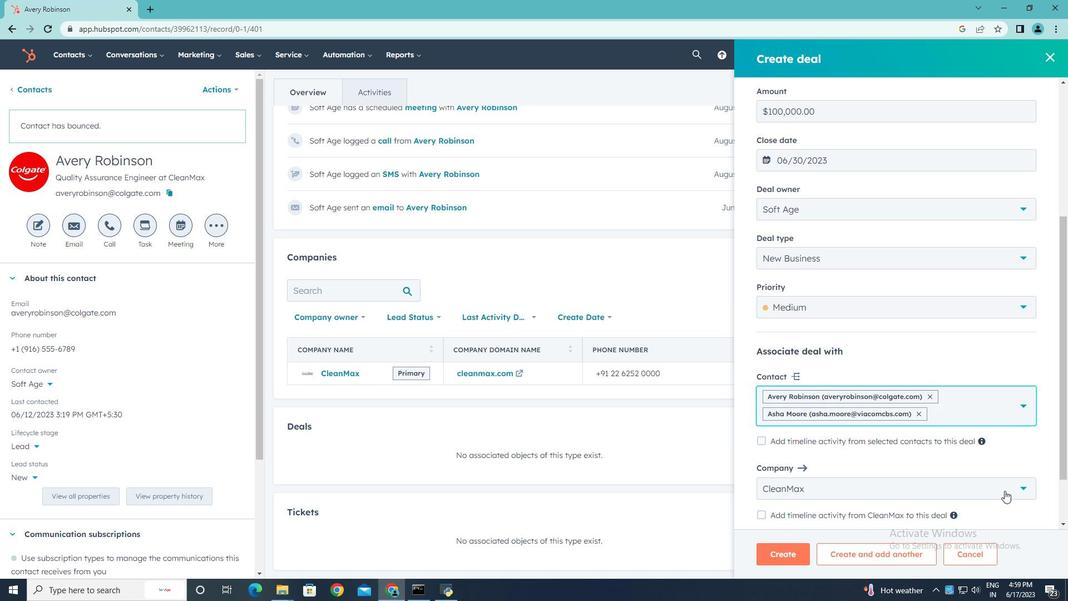 
Action: Mouse moved to (795, 558)
Screenshot: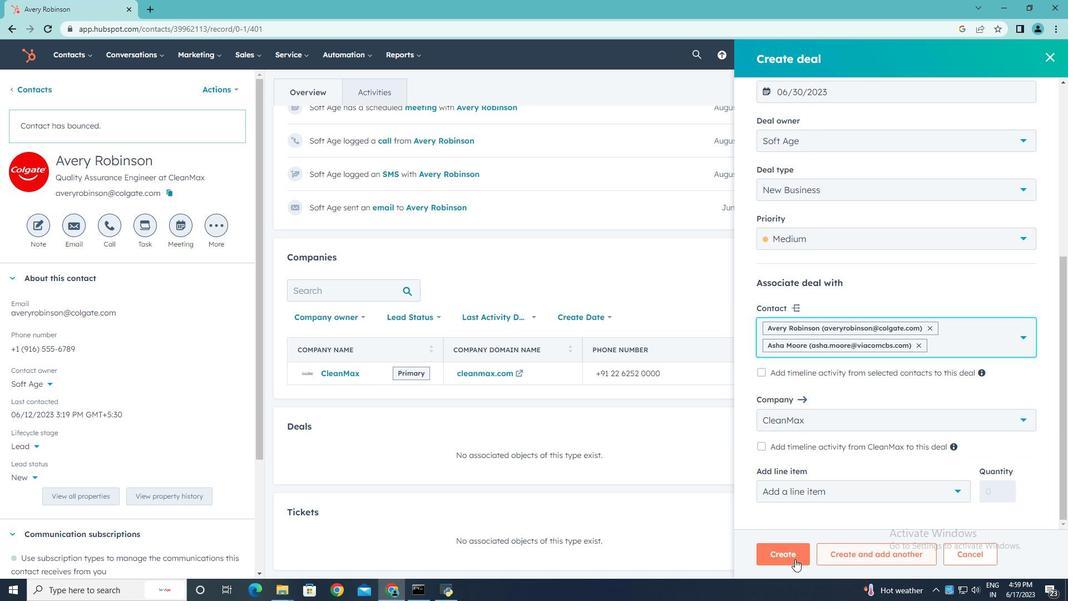 
Action: Mouse pressed left at (795, 558)
Screenshot: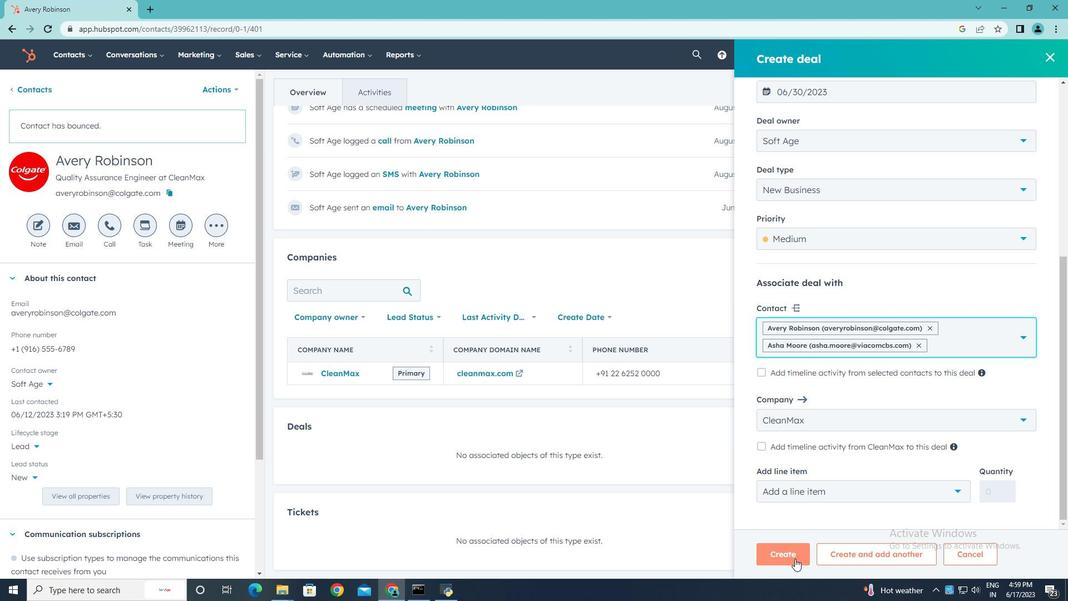 
